 Task: Check the average views per listing of hardwood floors in the last 3 years.
Action: Mouse moved to (1071, 267)
Screenshot: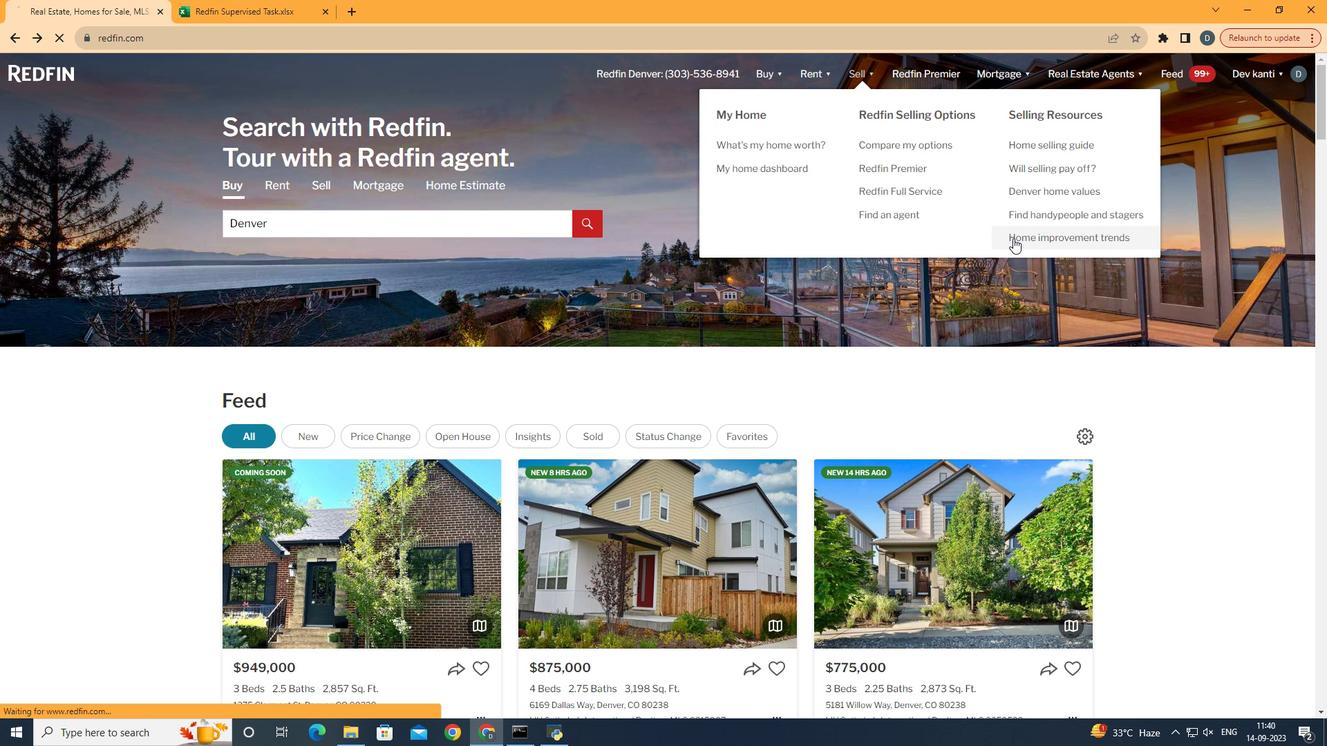 
Action: Mouse pressed left at (1071, 267)
Screenshot: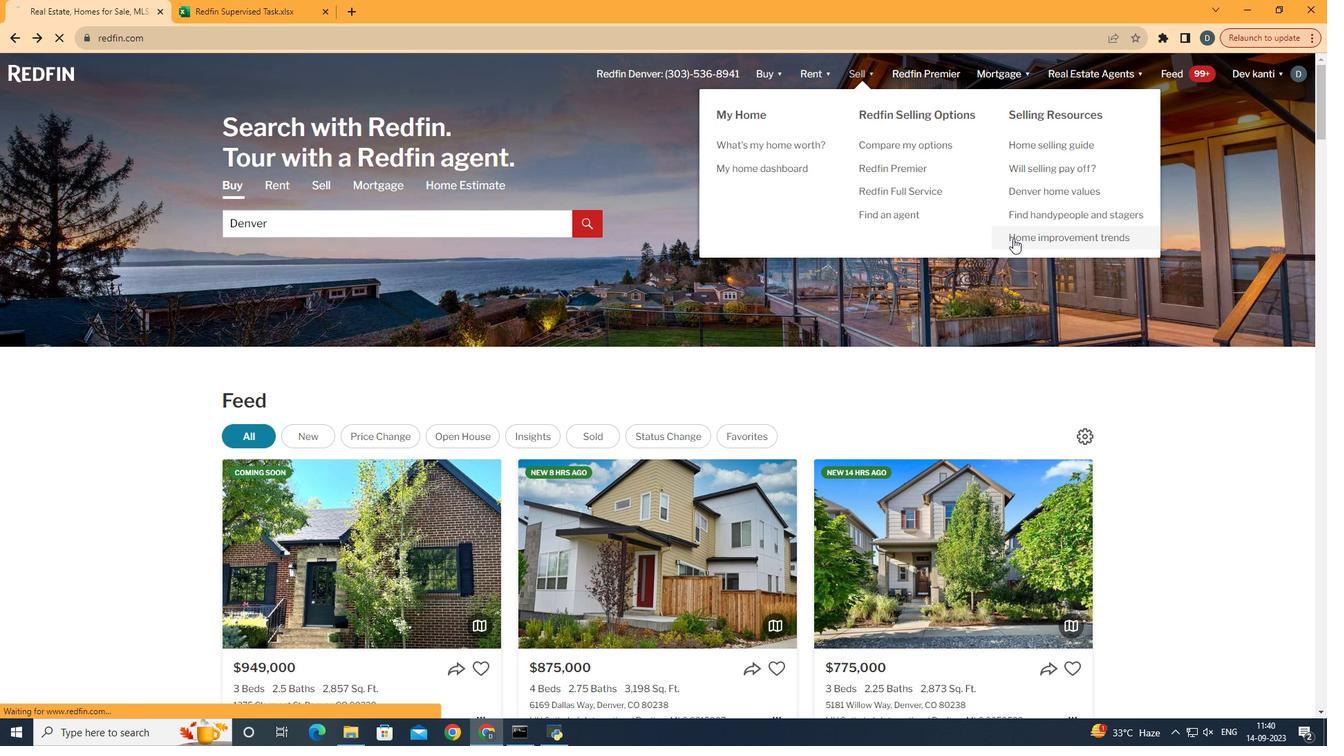 
Action: Mouse moved to (334, 281)
Screenshot: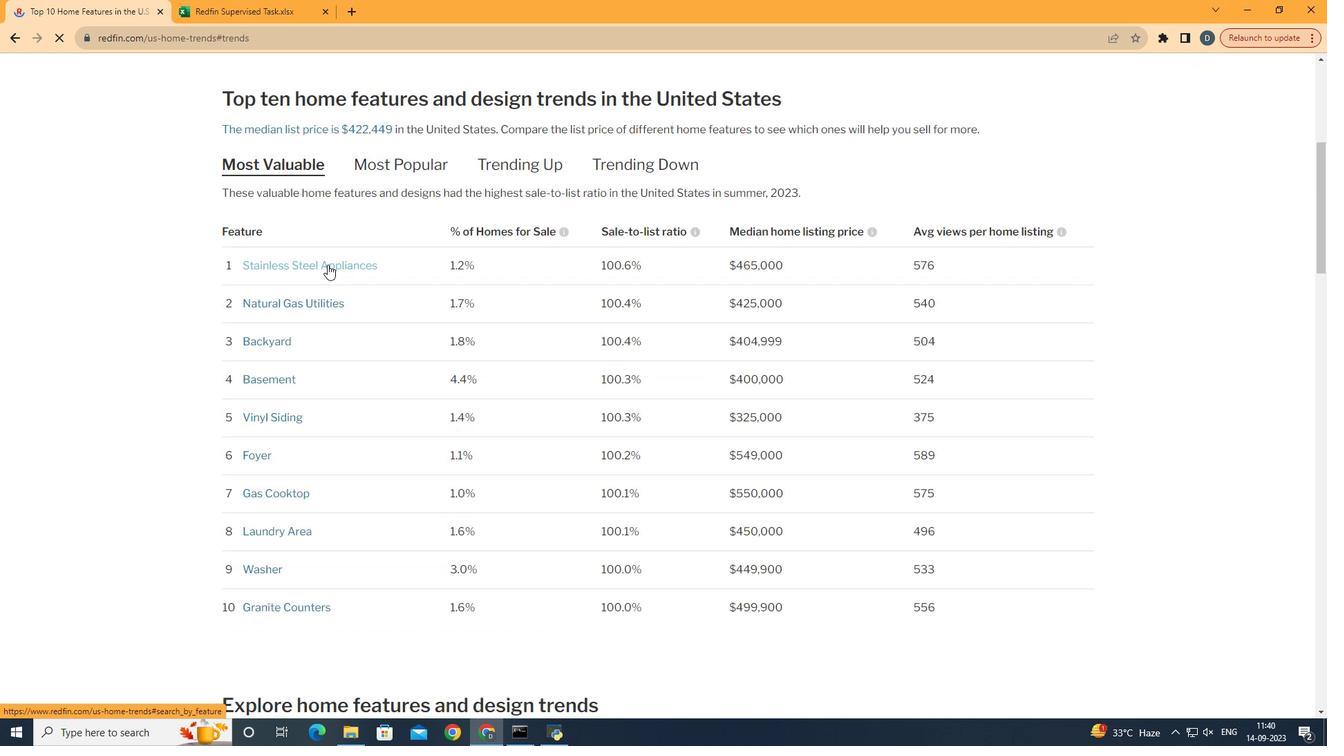 
Action: Mouse pressed left at (334, 281)
Screenshot: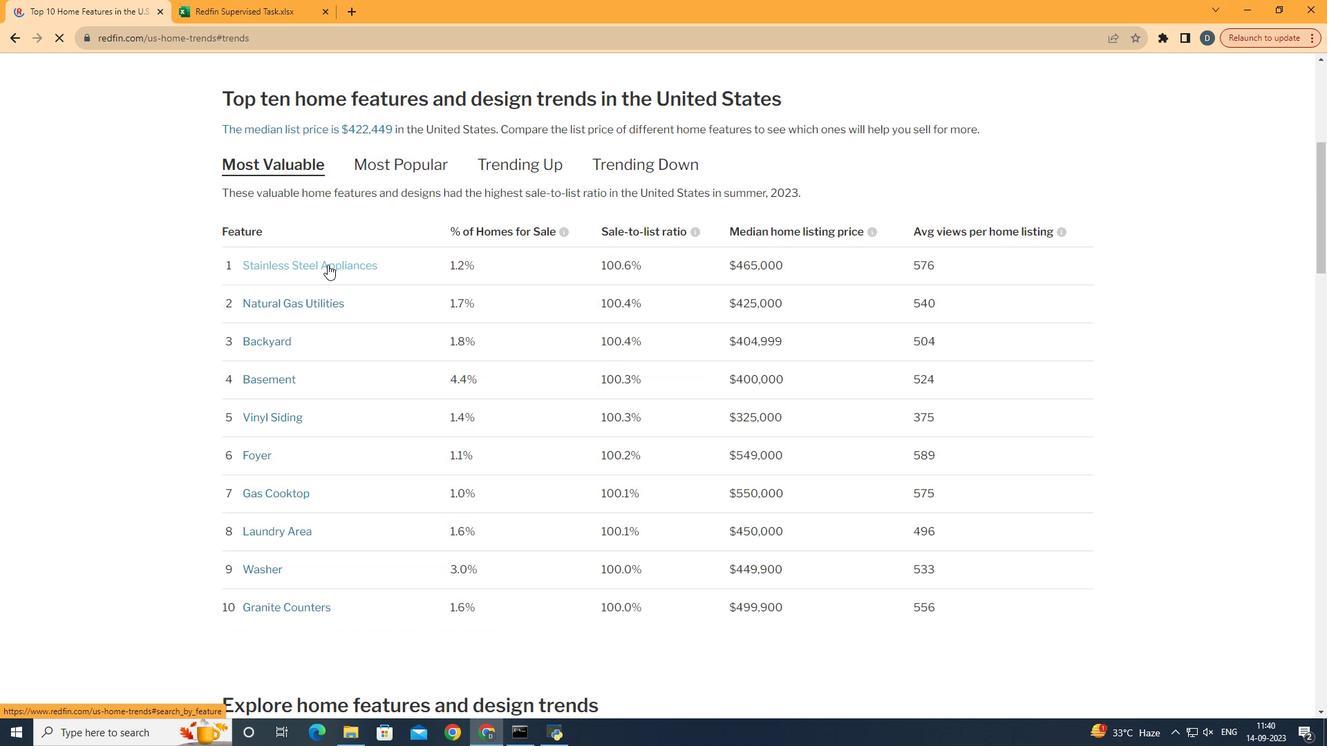 
Action: Mouse moved to (643, 340)
Screenshot: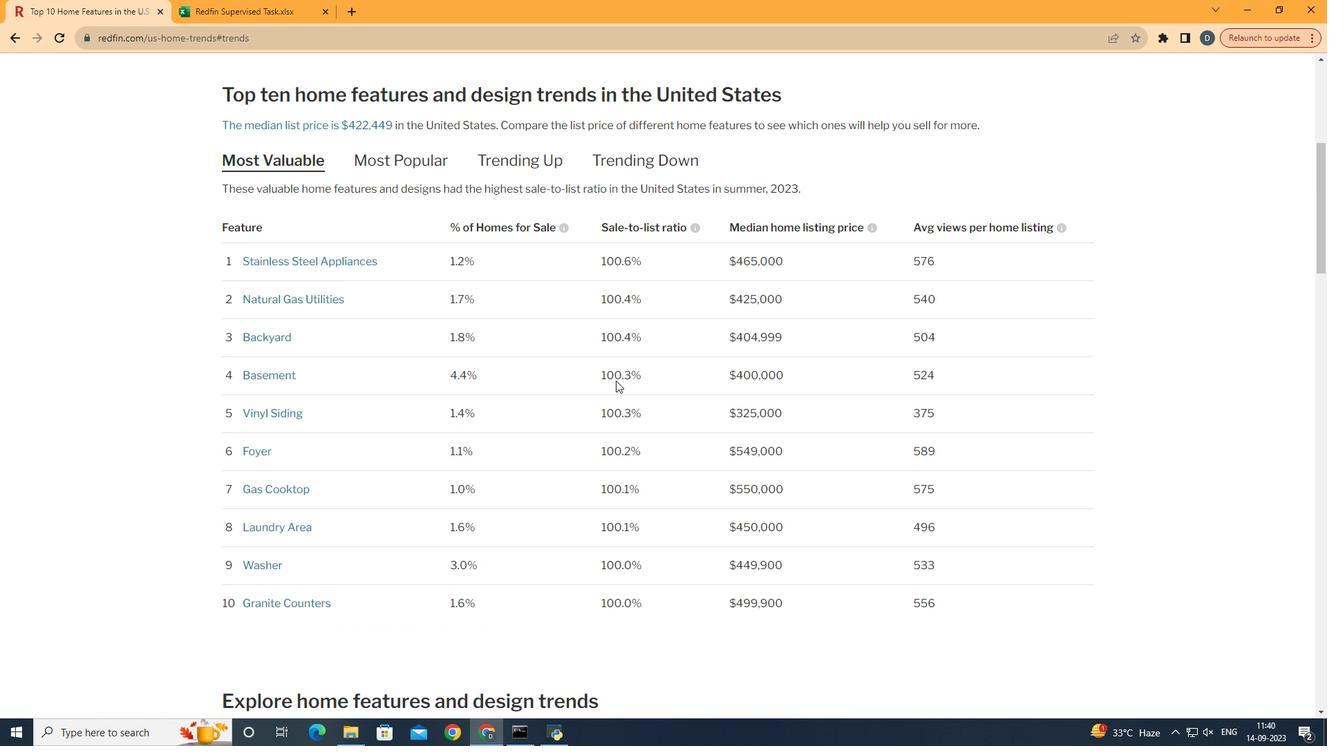 
Action: Mouse scrolled (643, 339) with delta (0, 0)
Screenshot: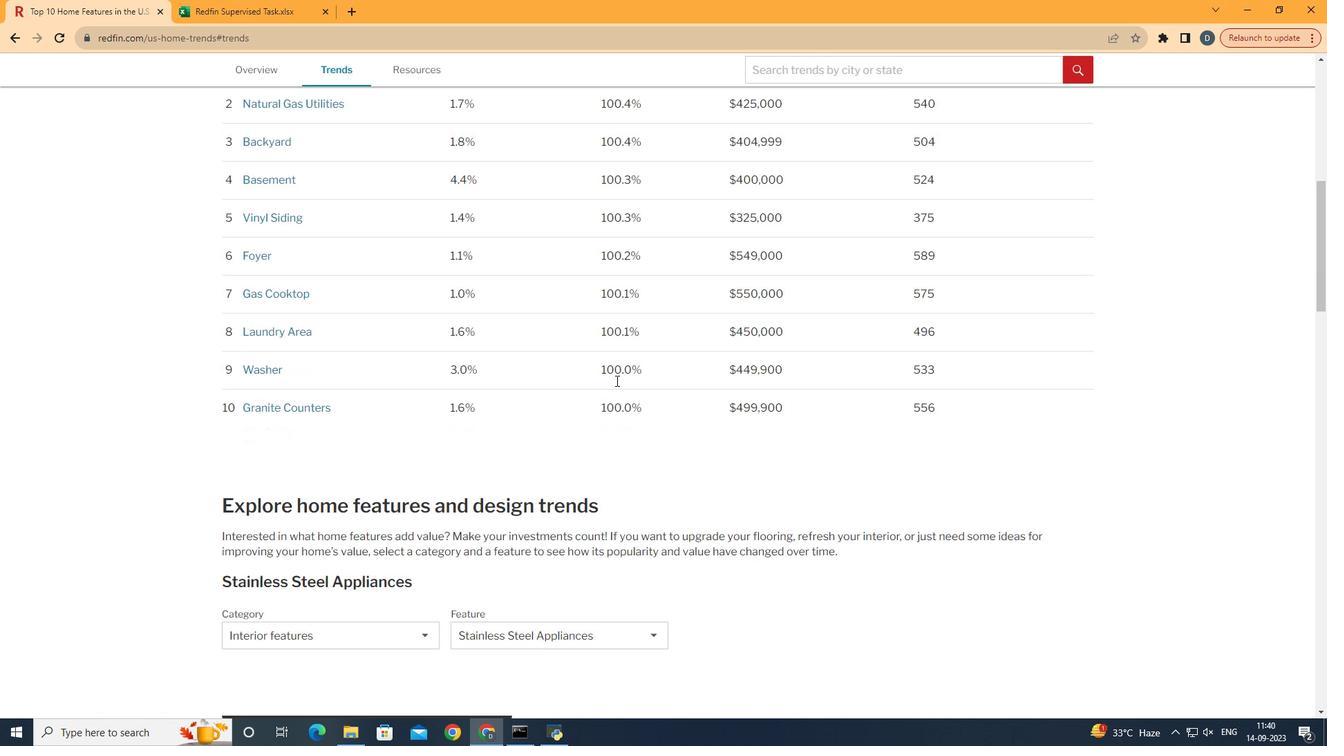 
Action: Mouse scrolled (643, 339) with delta (0, 0)
Screenshot: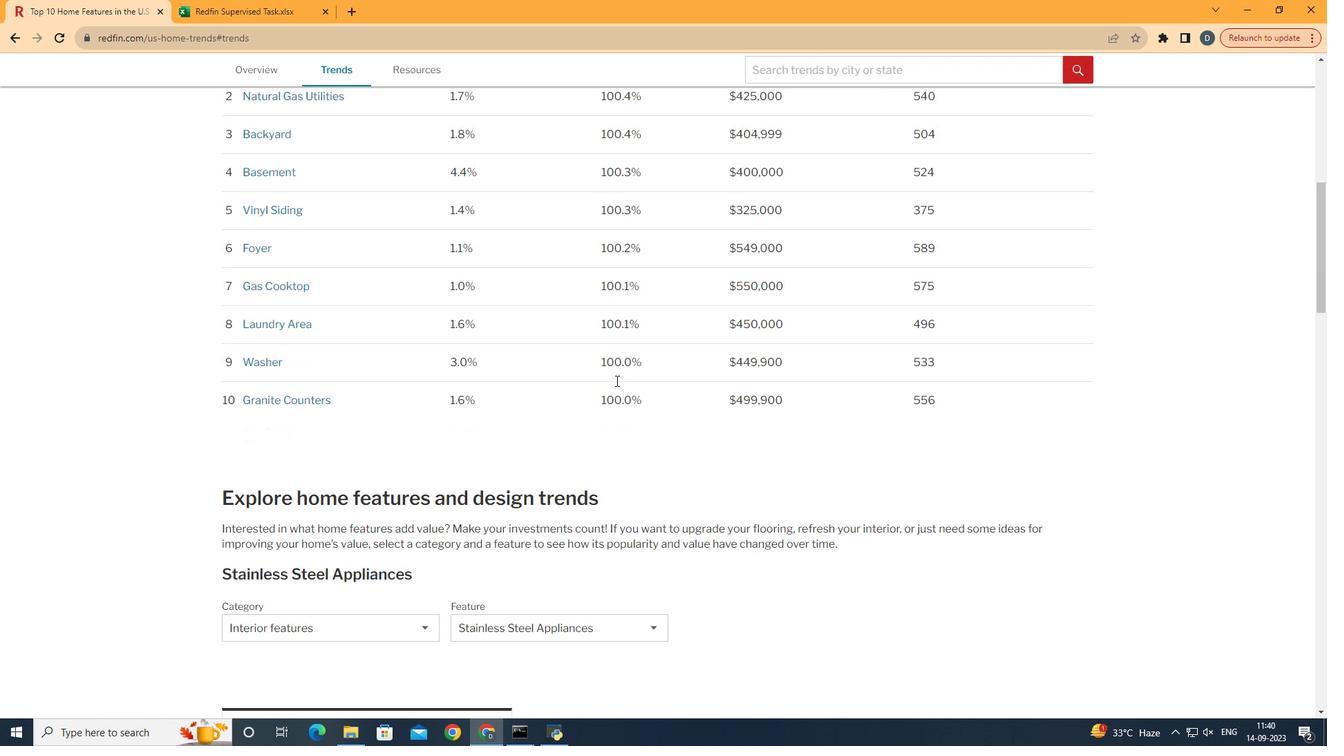 
Action: Mouse moved to (644, 340)
Screenshot: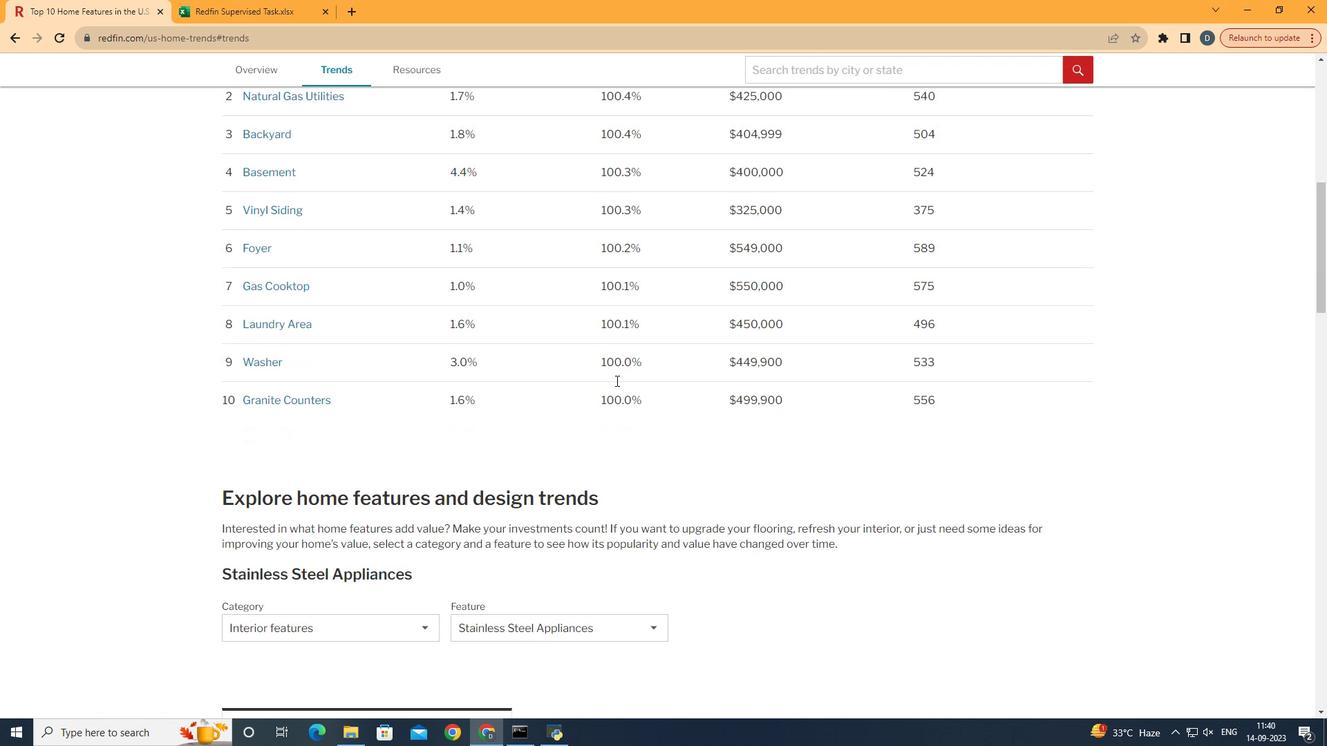 
Action: Mouse scrolled (644, 339) with delta (0, 0)
Screenshot: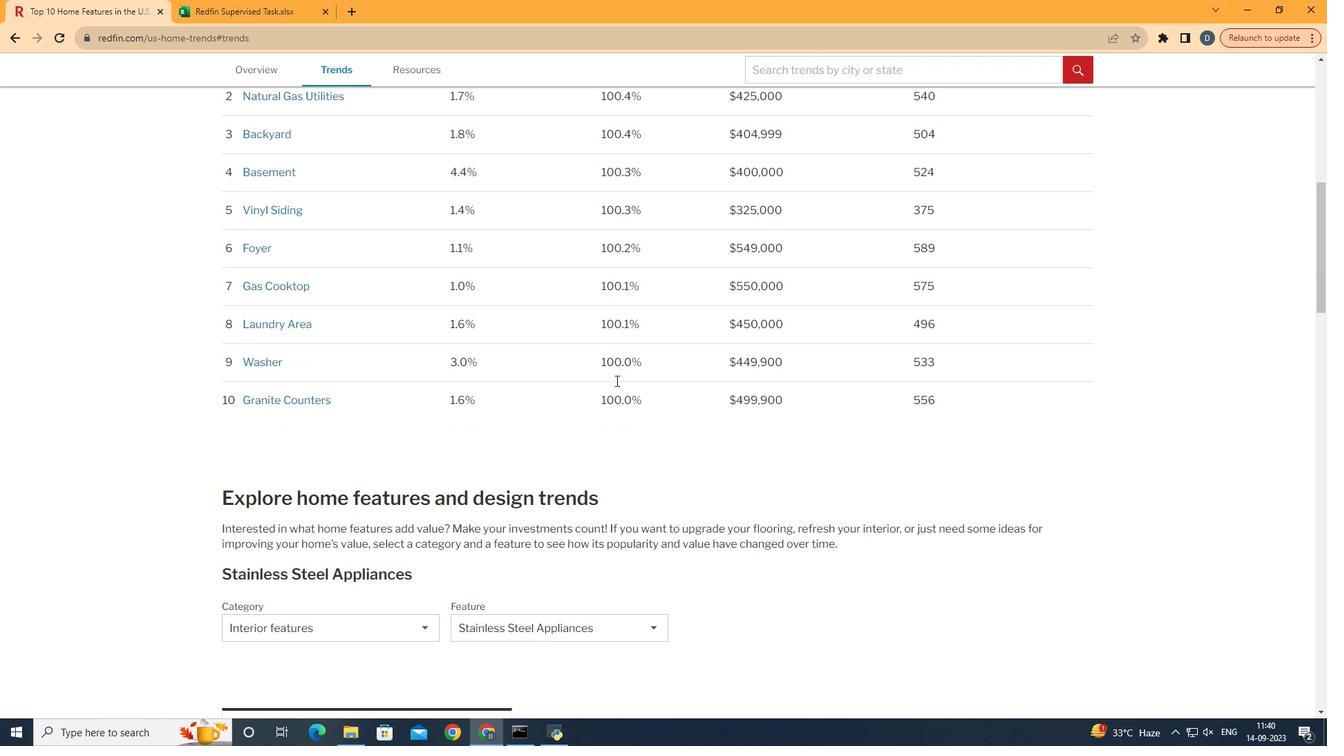 
Action: Mouse scrolled (644, 339) with delta (0, 0)
Screenshot: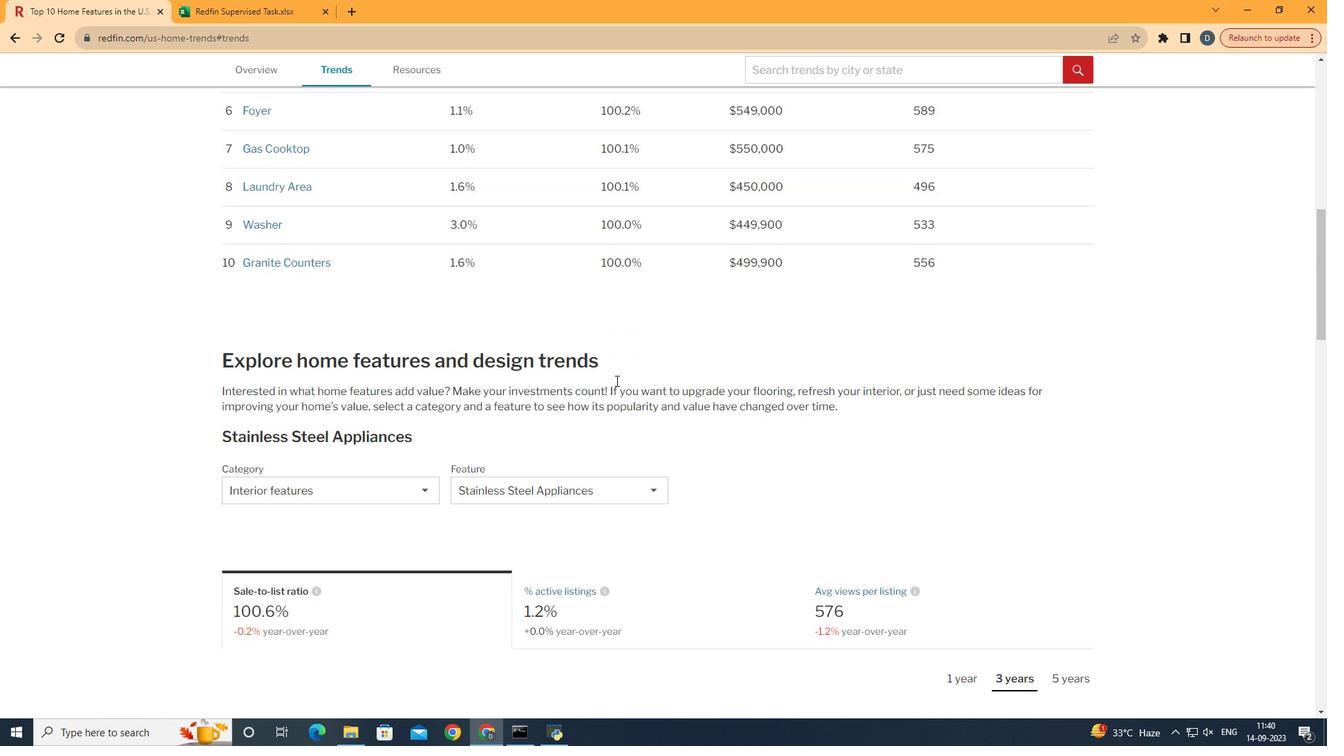 
Action: Mouse scrolled (644, 339) with delta (0, 0)
Screenshot: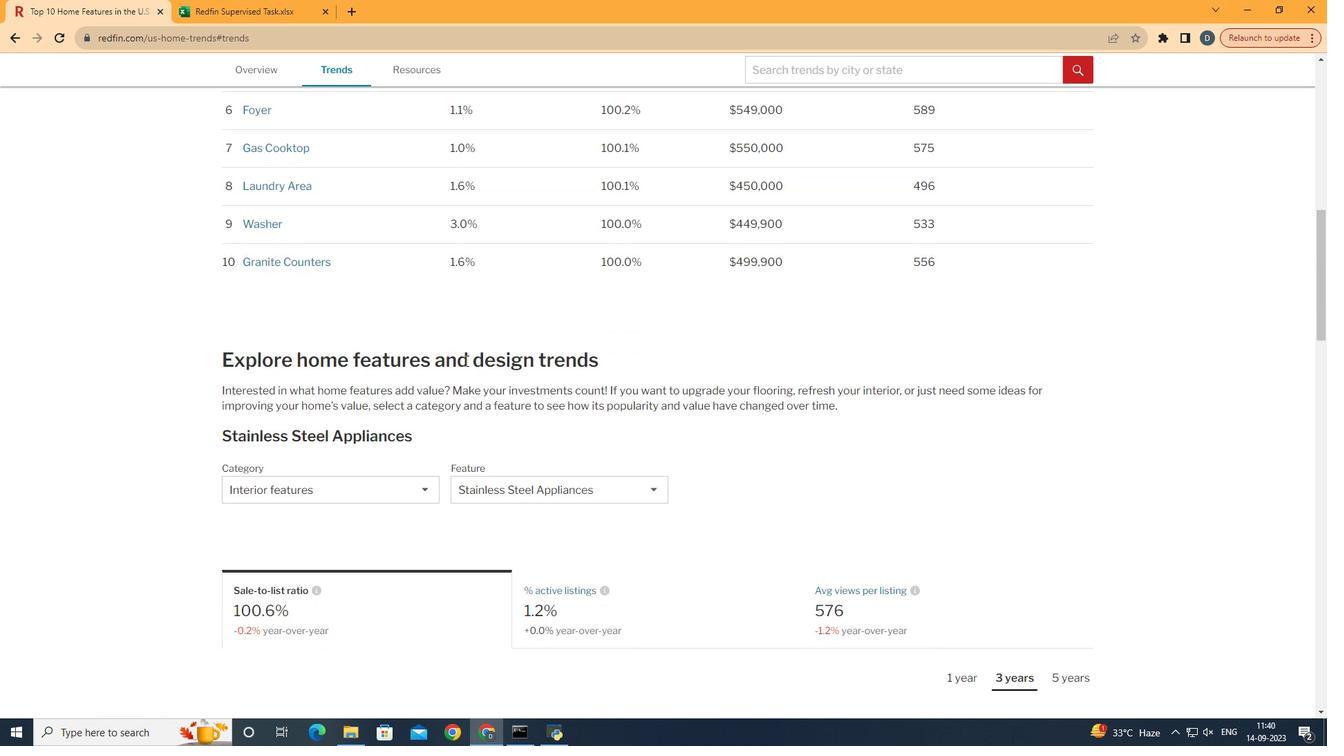 
Action: Mouse moved to (423, 327)
Screenshot: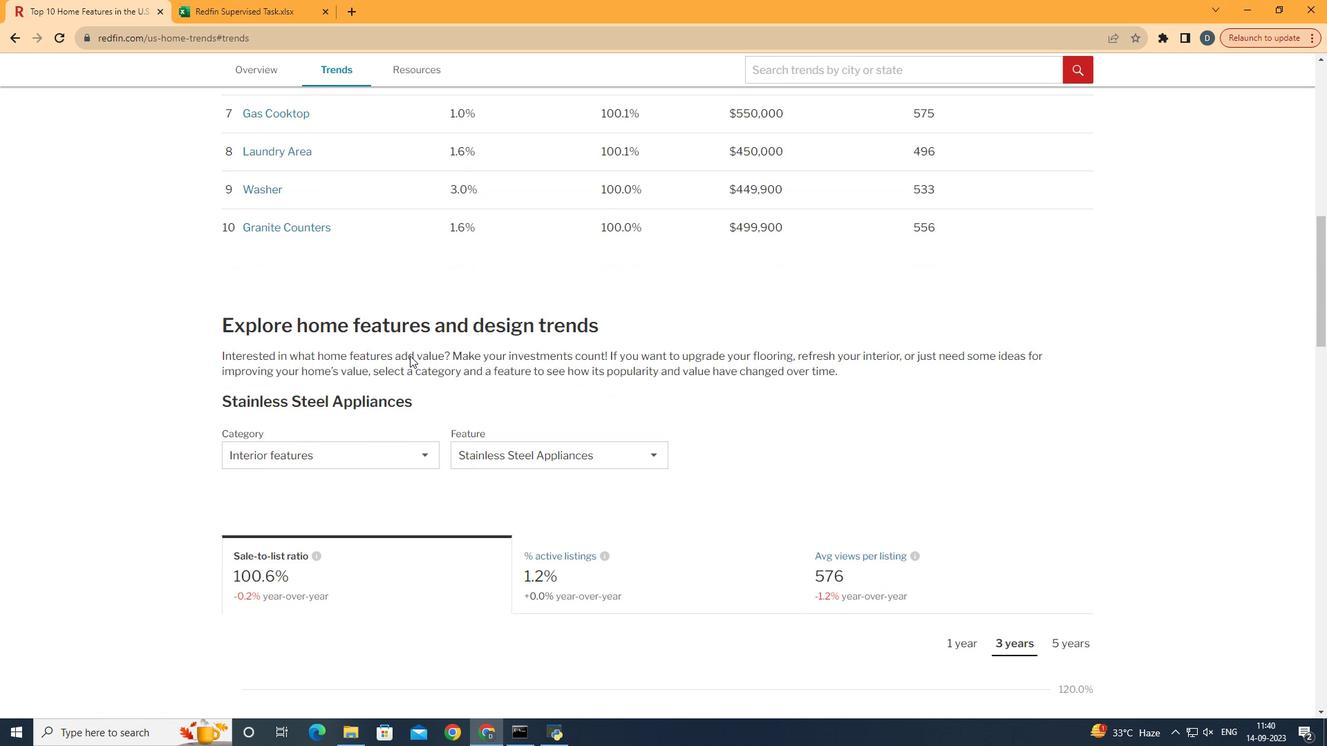 
Action: Mouse scrolled (423, 327) with delta (0, 0)
Screenshot: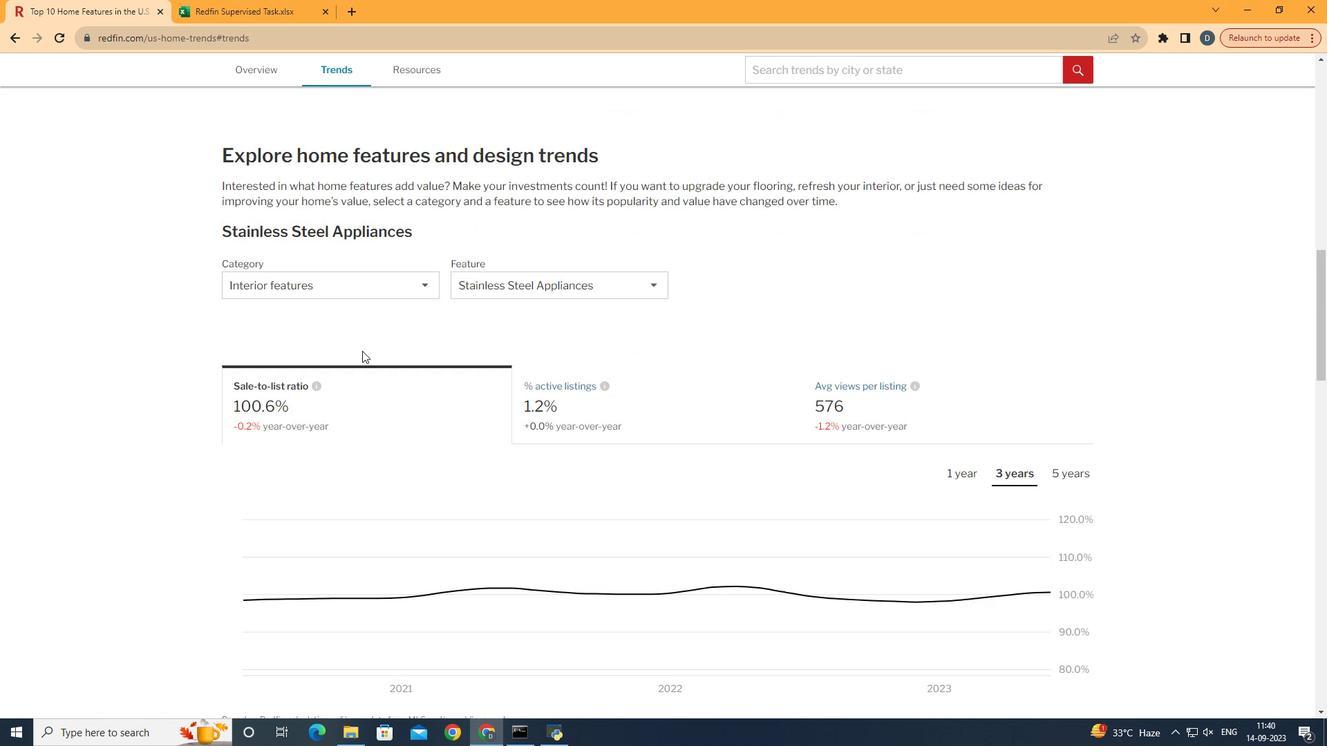 
Action: Mouse scrolled (423, 327) with delta (0, 0)
Screenshot: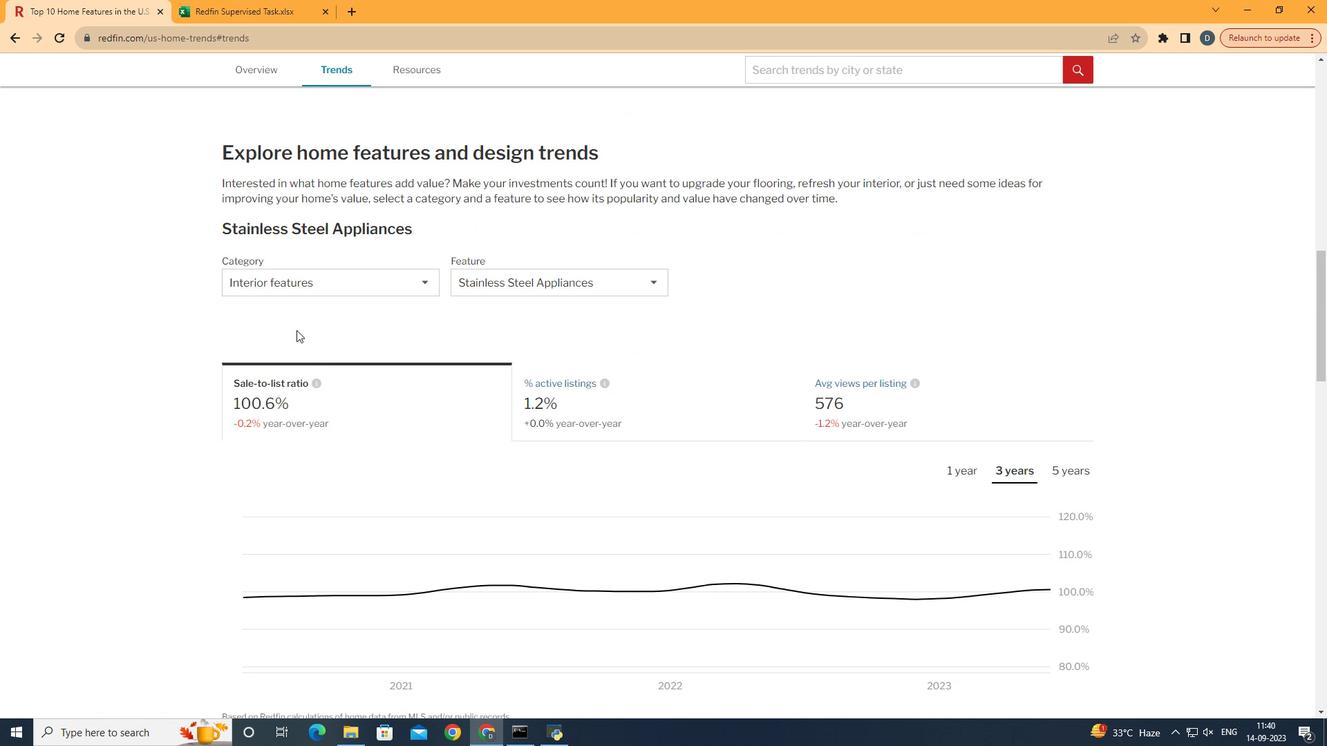 
Action: Mouse moved to (423, 327)
Screenshot: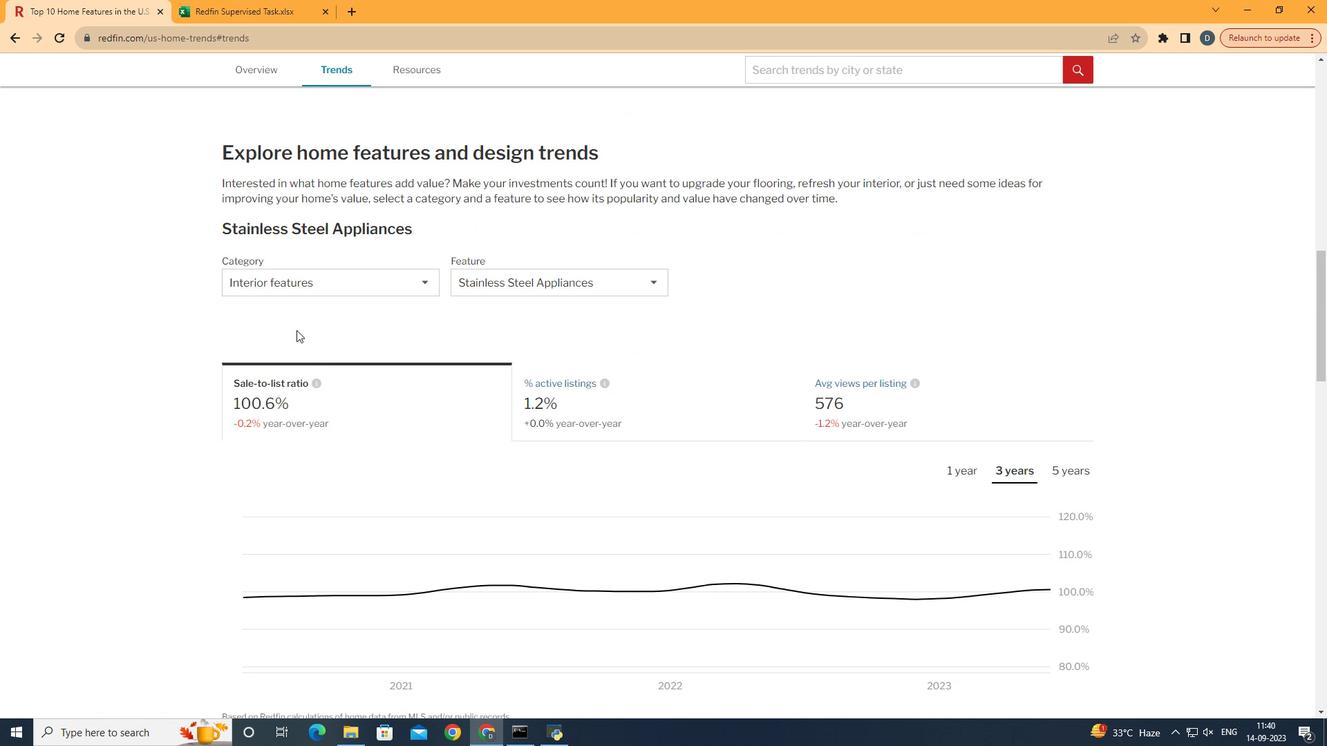 
Action: Mouse scrolled (423, 327) with delta (0, 0)
Screenshot: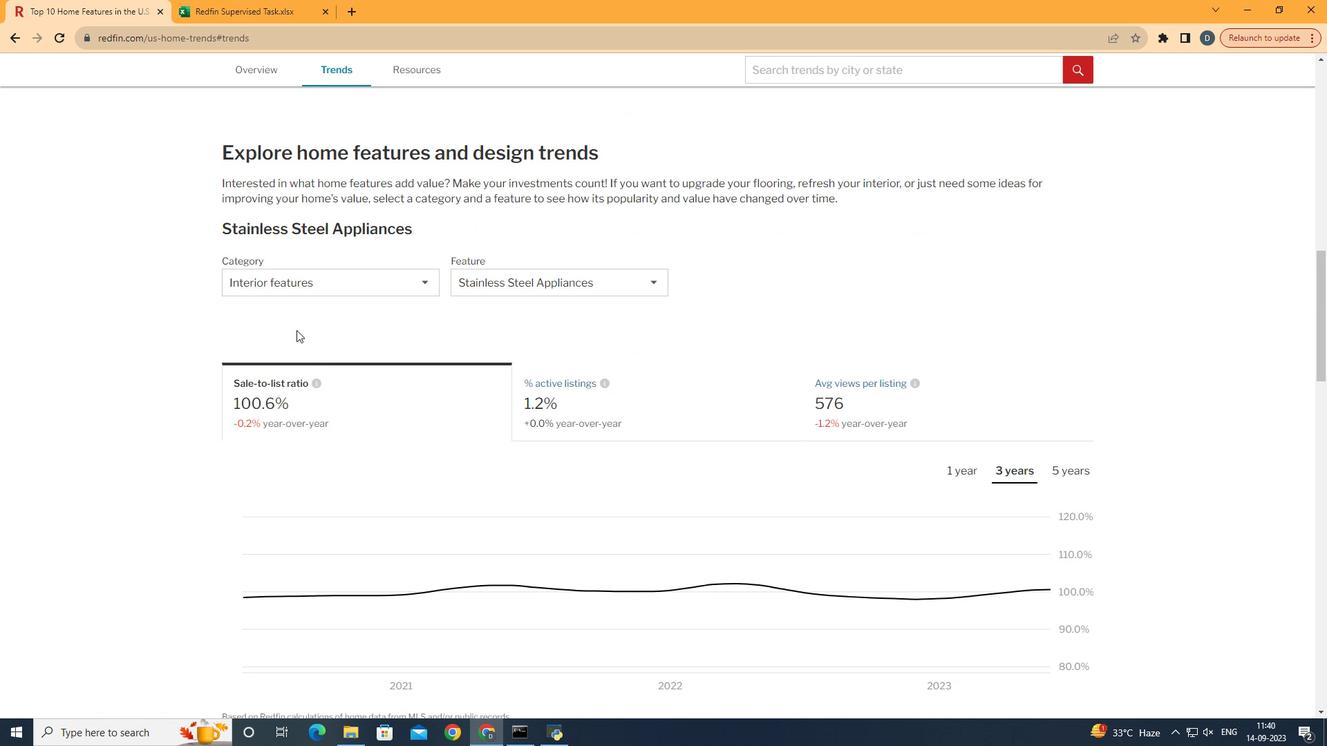 
Action: Mouse moved to (347, 289)
Screenshot: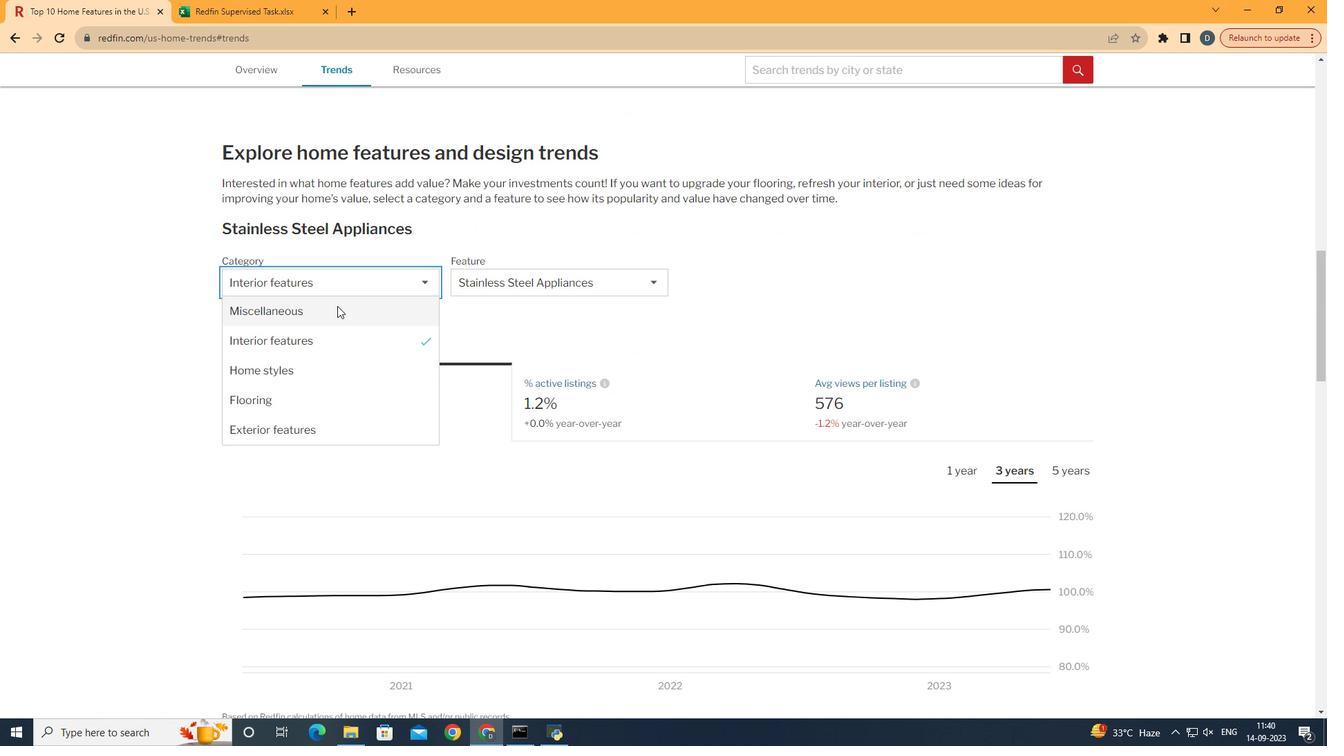 
Action: Mouse pressed left at (347, 289)
Screenshot: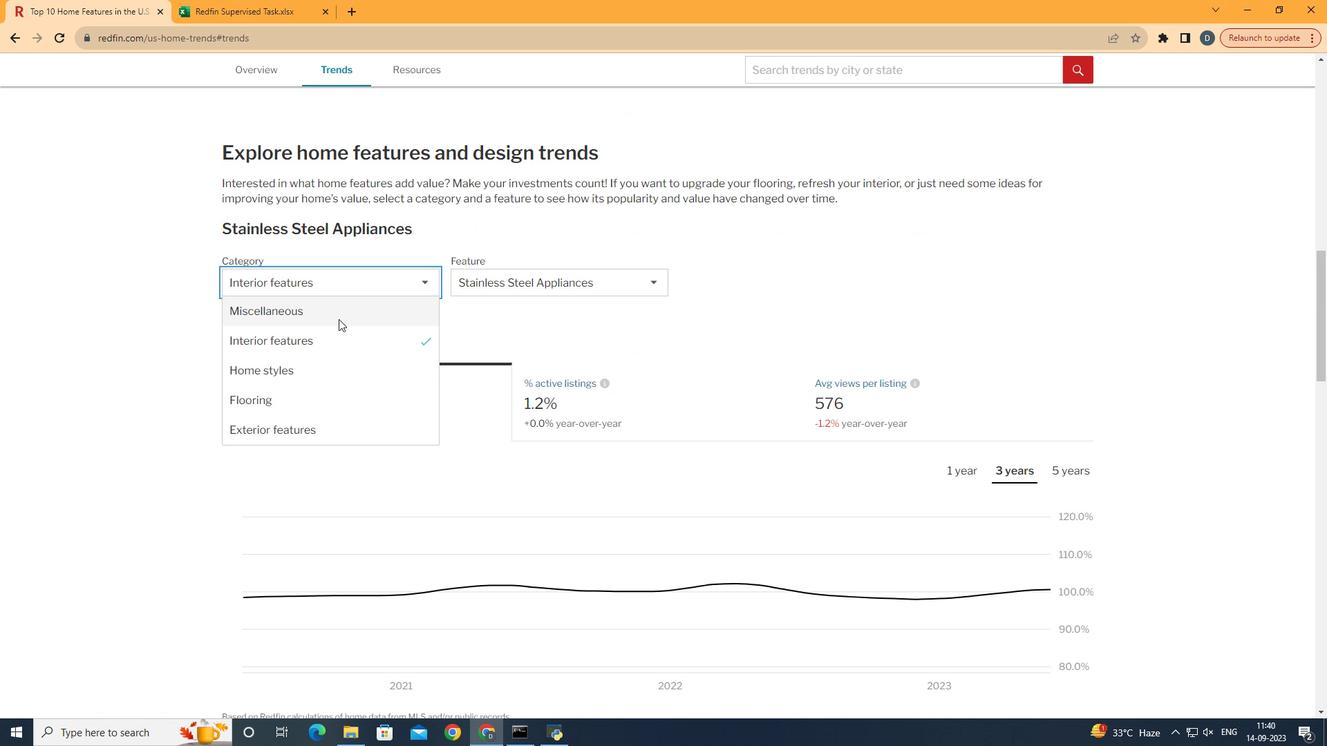 
Action: Mouse moved to (321, 350)
Screenshot: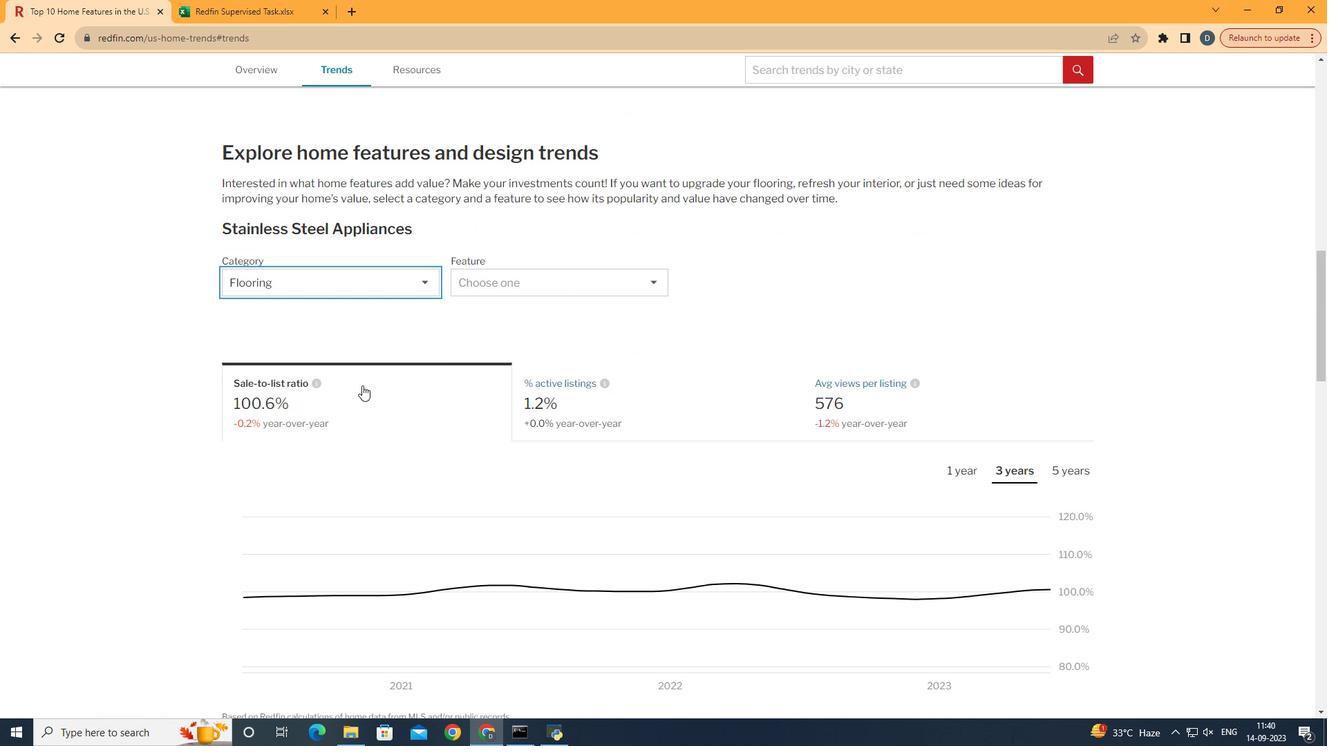 
Action: Mouse pressed left at (321, 350)
Screenshot: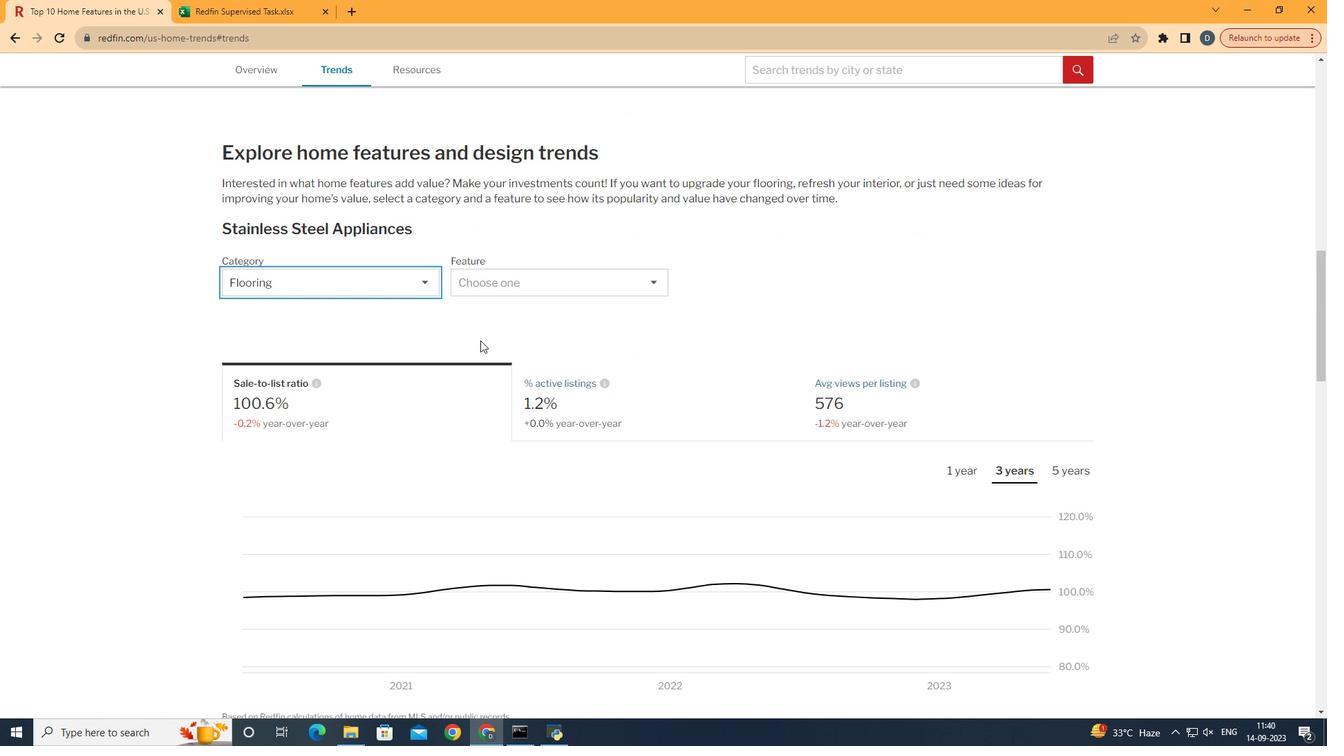 
Action: Mouse moved to (554, 295)
Screenshot: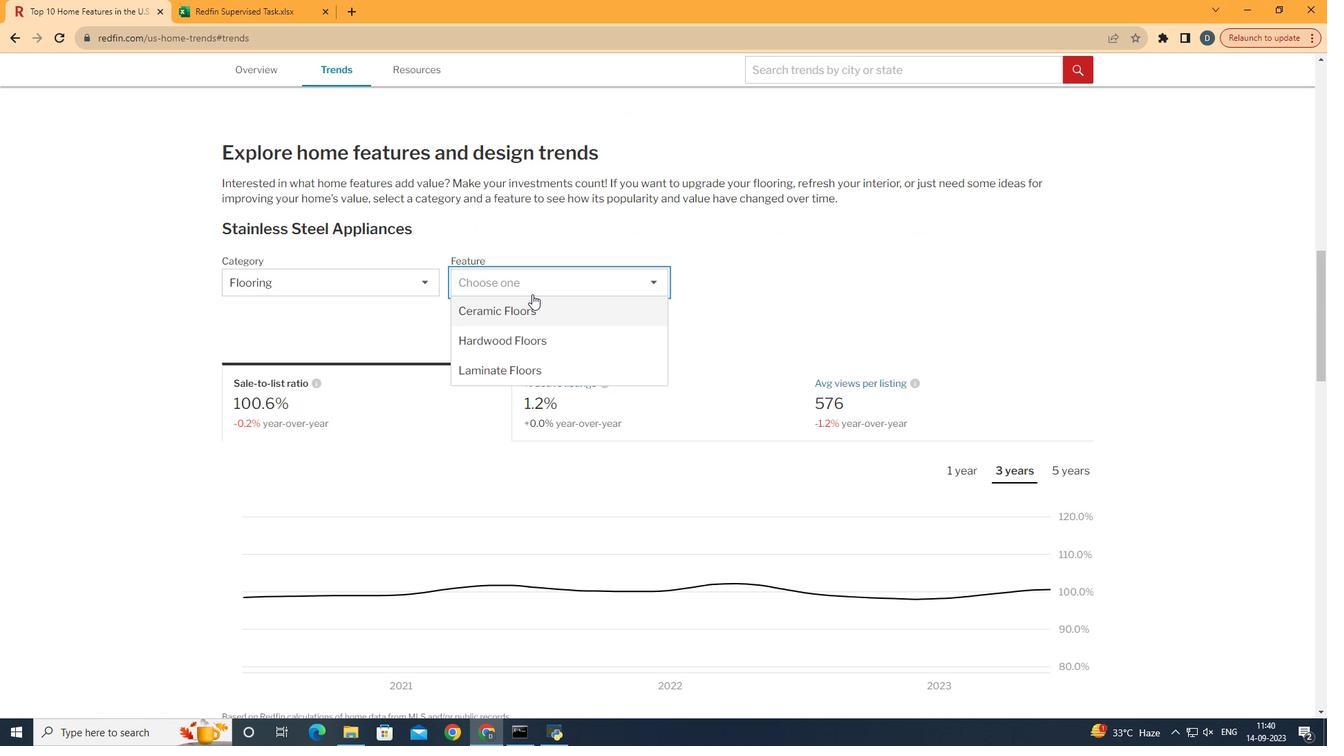
Action: Mouse pressed left at (554, 295)
Screenshot: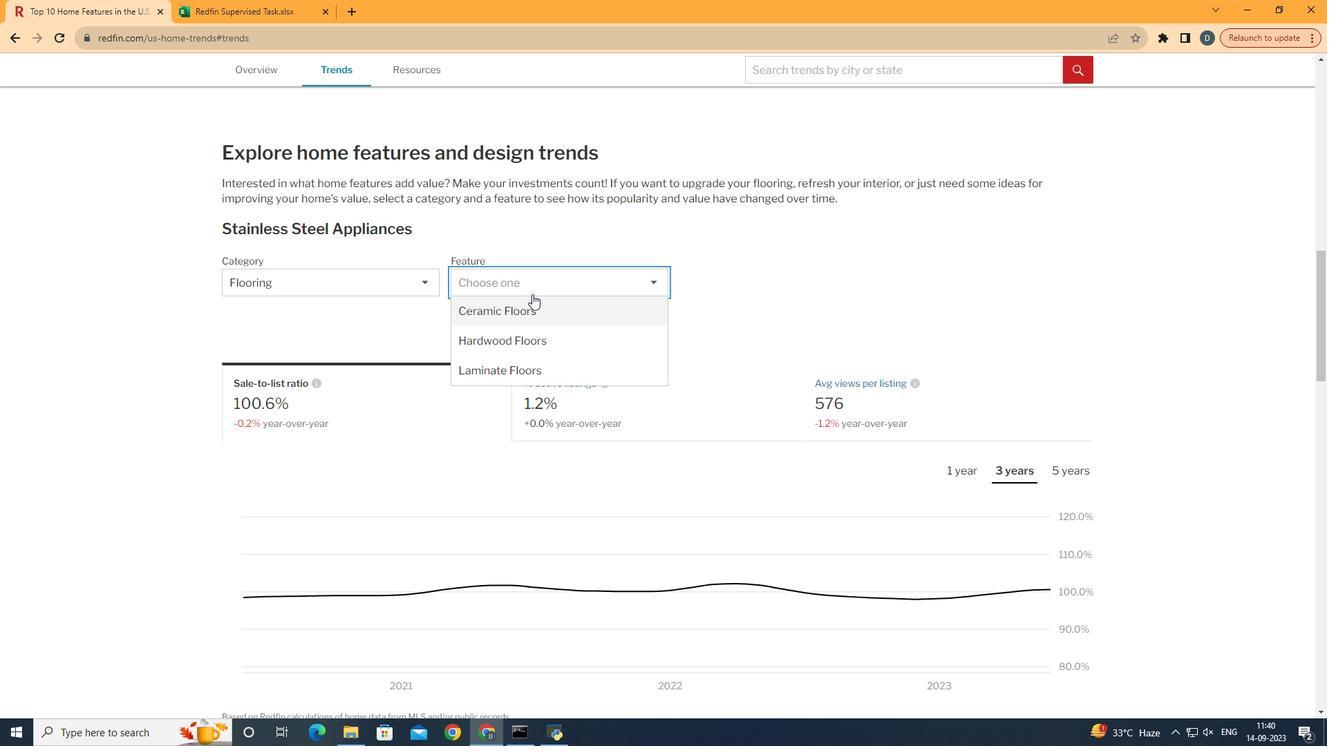 
Action: Mouse moved to (566, 318)
Screenshot: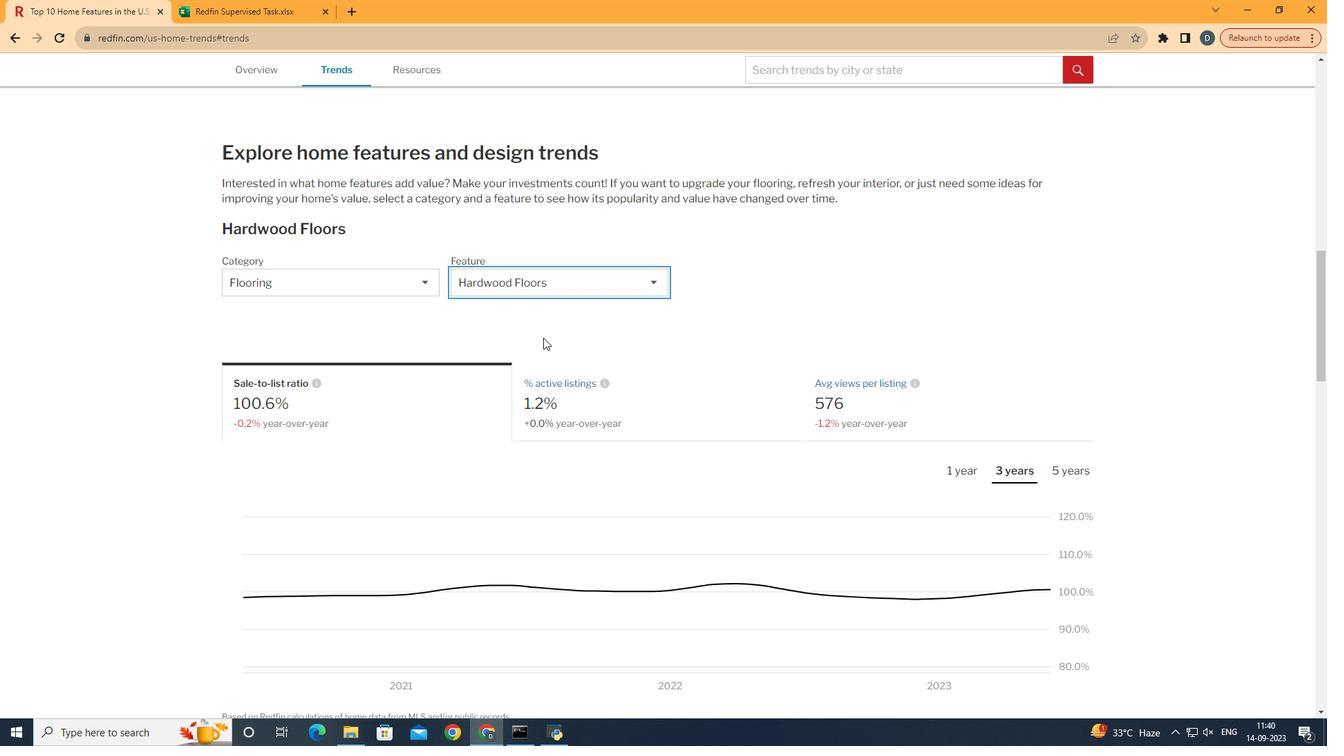 
Action: Mouse pressed left at (566, 318)
Screenshot: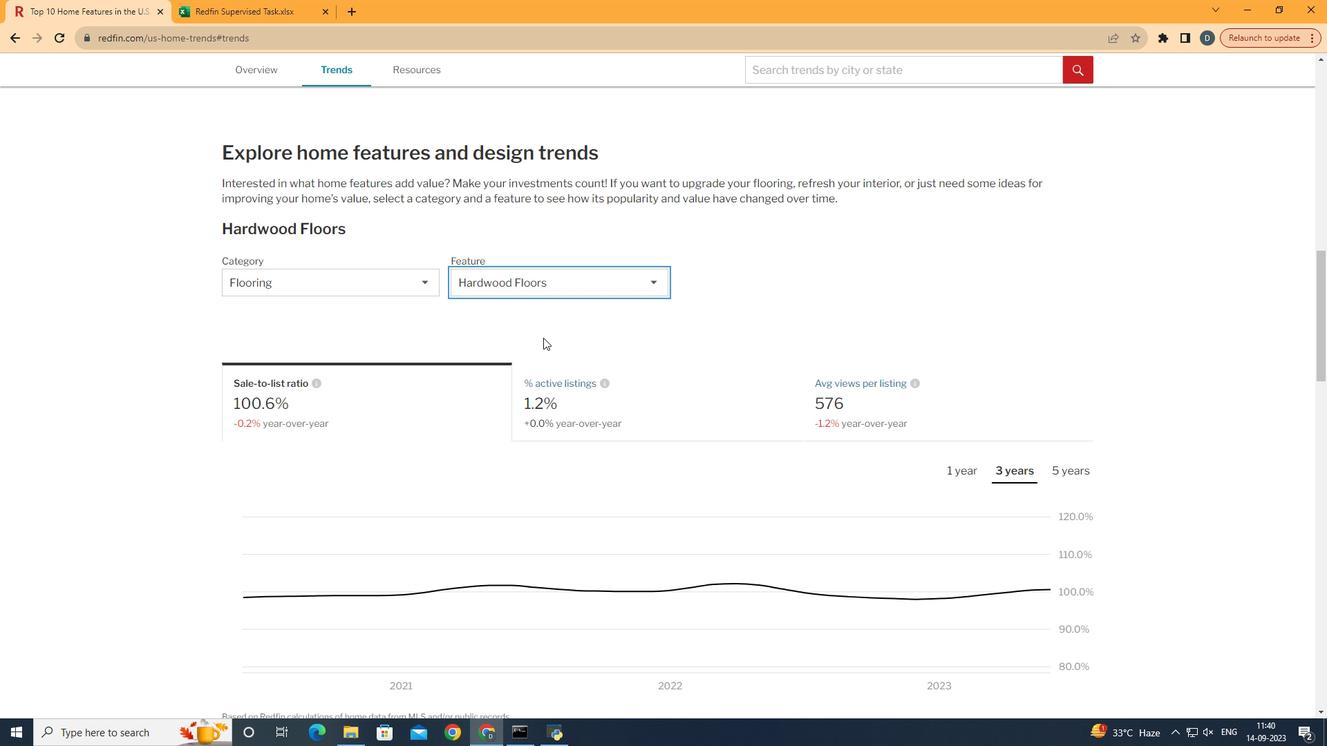 
Action: Mouse moved to (956, 355)
Screenshot: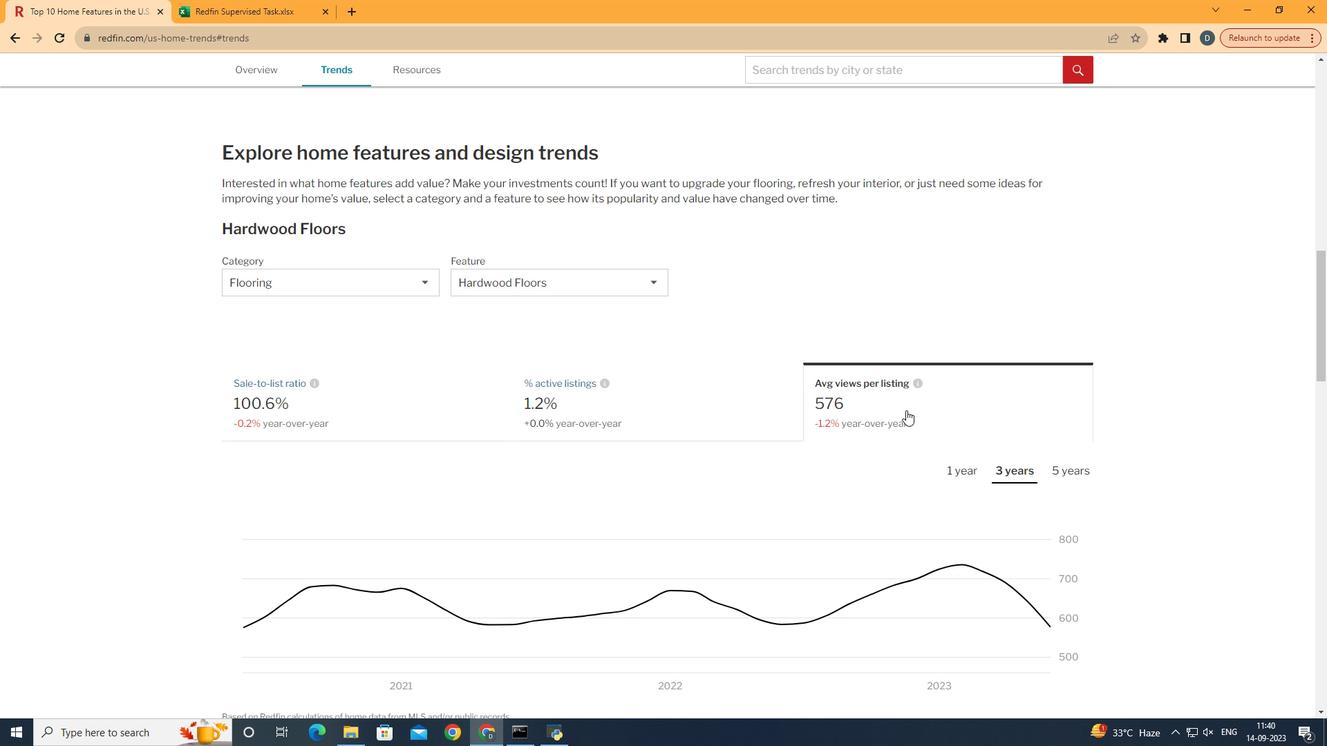 
Action: Mouse pressed left at (956, 355)
Screenshot: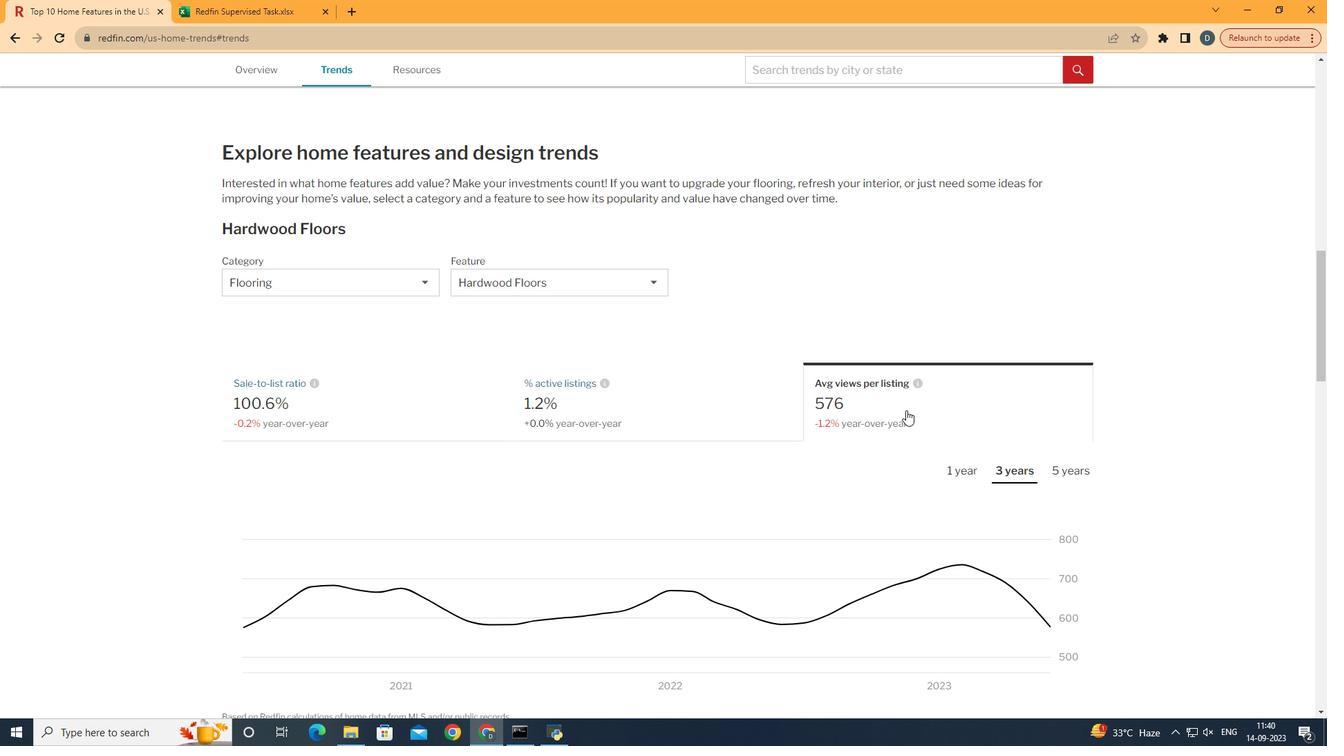 
Action: Mouse scrolled (956, 354) with delta (0, 0)
Screenshot: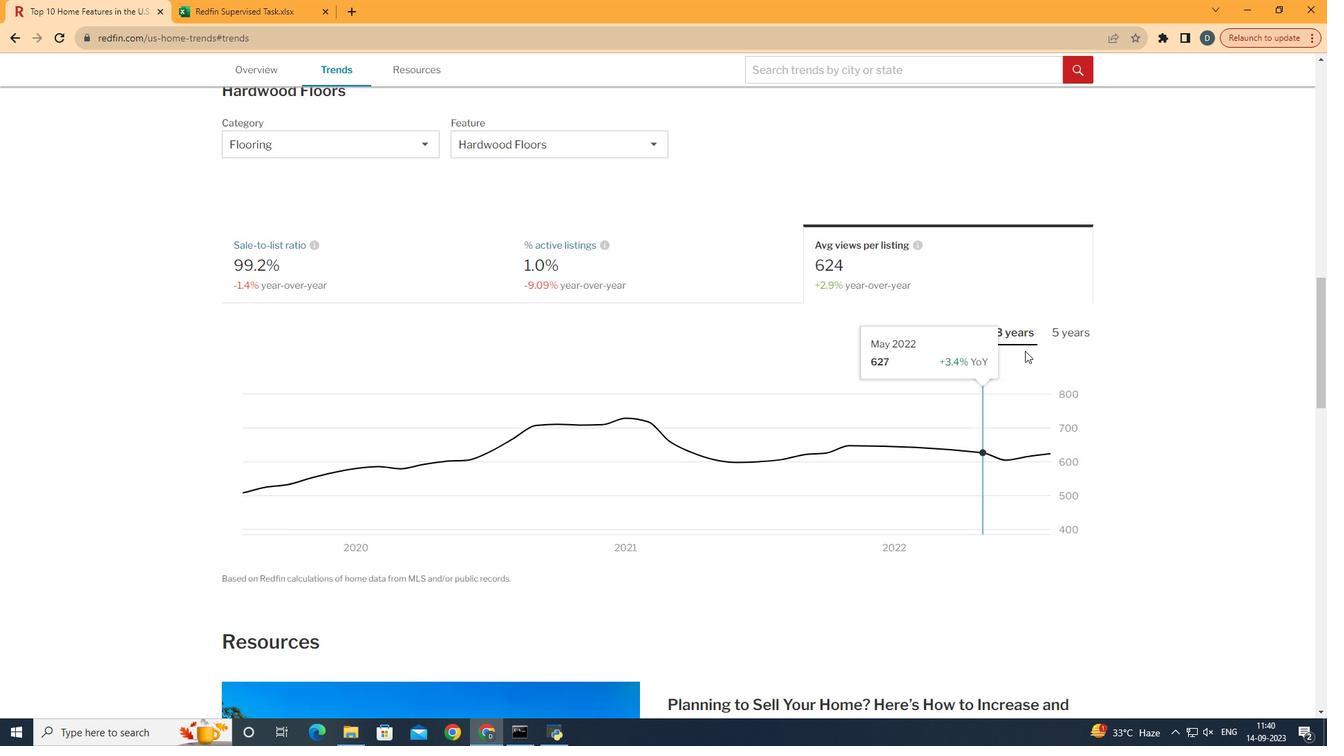 
Action: Mouse scrolled (956, 354) with delta (0, 0)
Screenshot: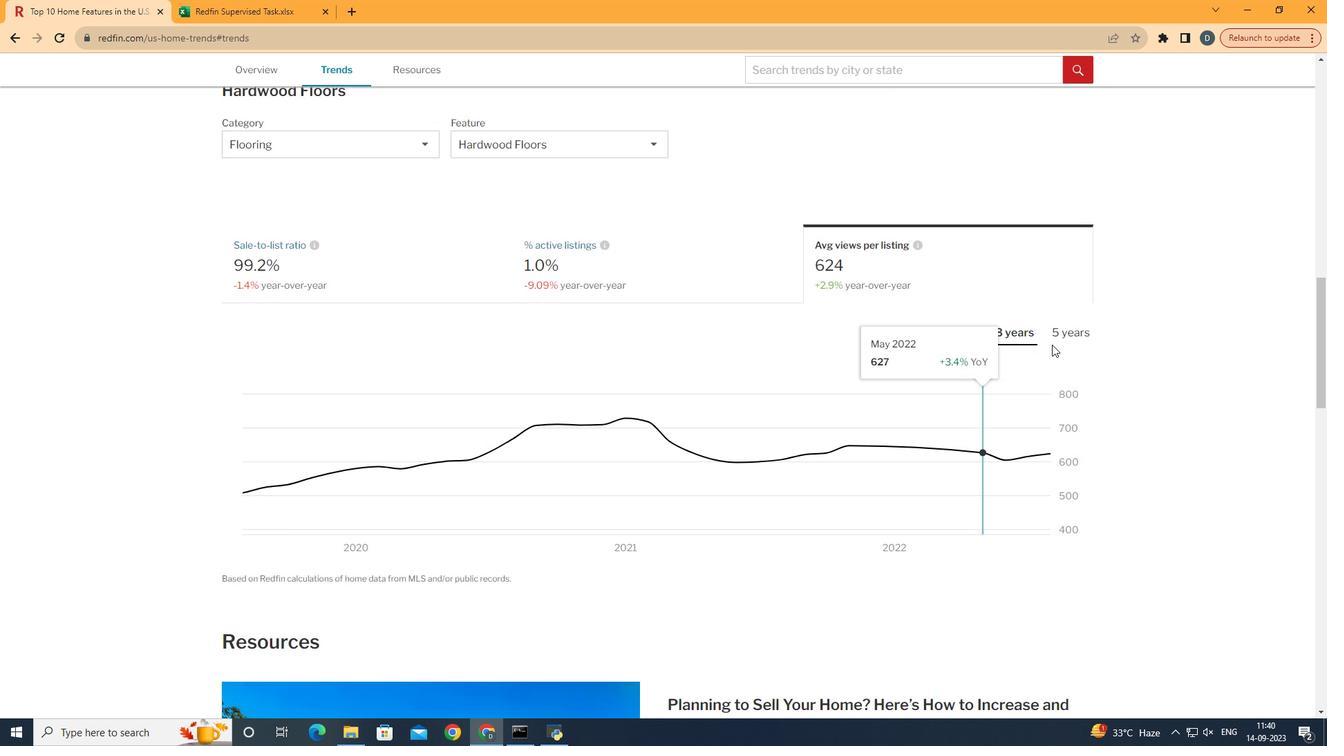 
Action: Mouse moved to (1077, 316)
Screenshot: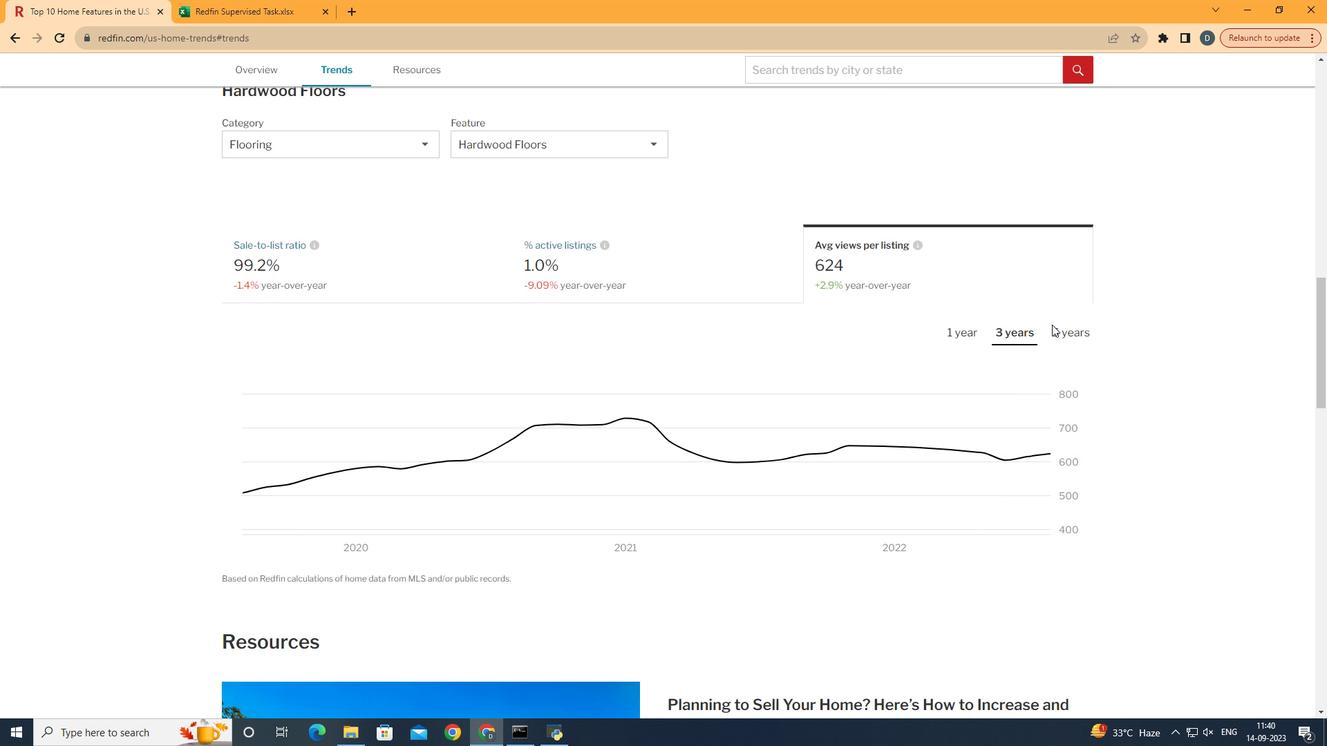 
Action: Mouse pressed left at (1077, 316)
Screenshot: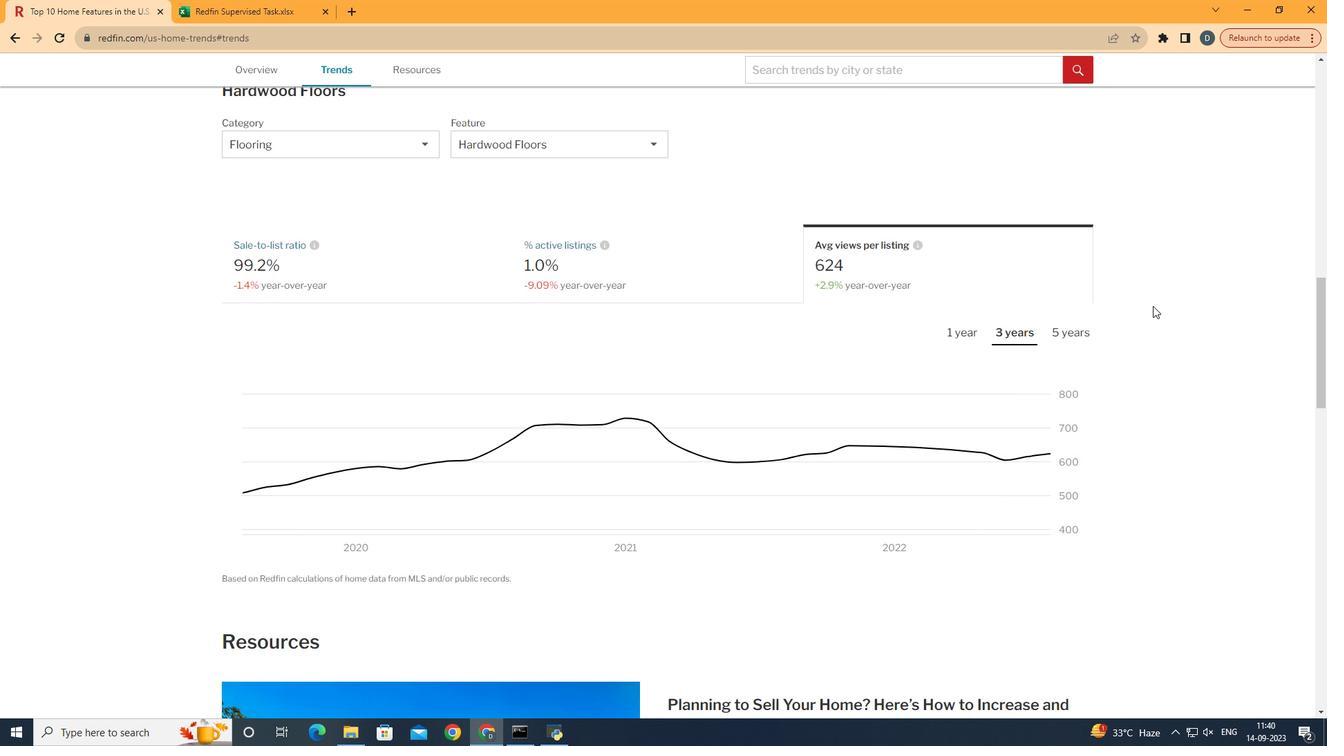 
Action: Mouse moved to (1241, 298)
Screenshot: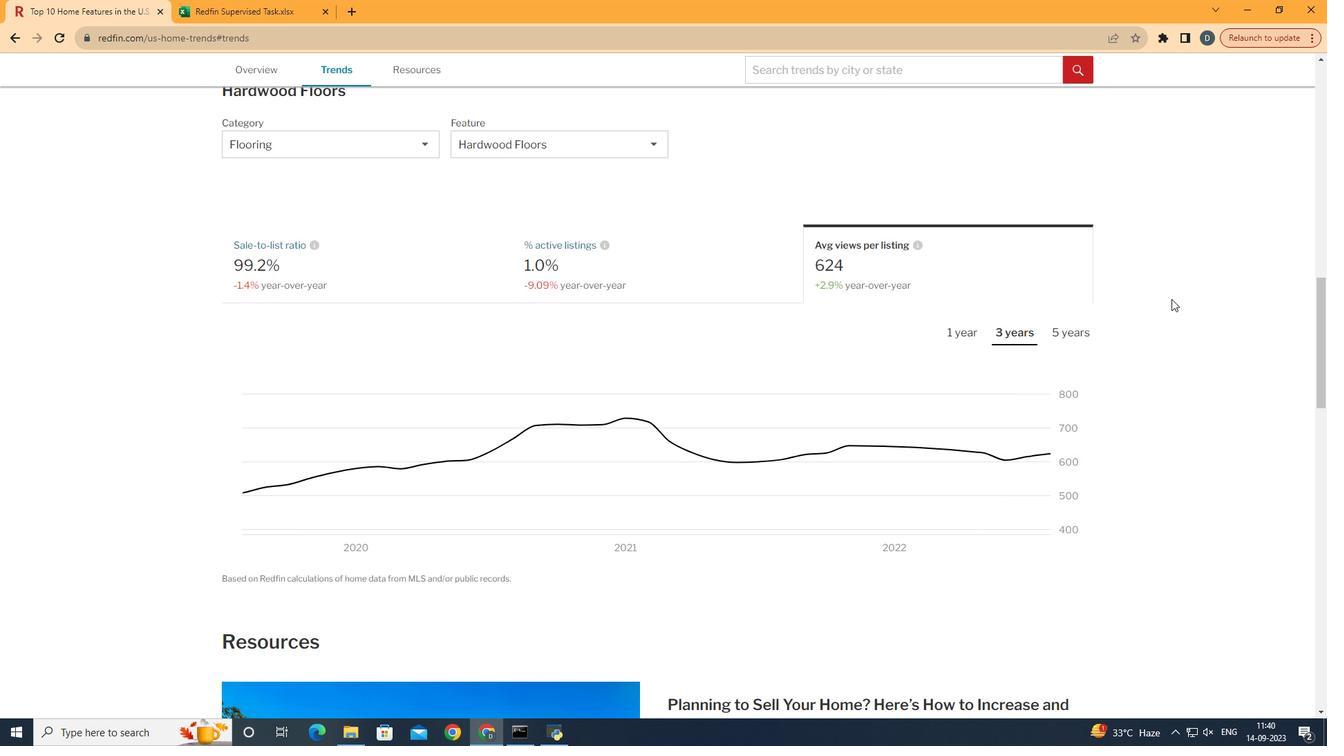 
